 Task: Select option "Only workspace admins" in board deletion restrictions .
Action: Mouse pressed left at (525, 329)
Screenshot: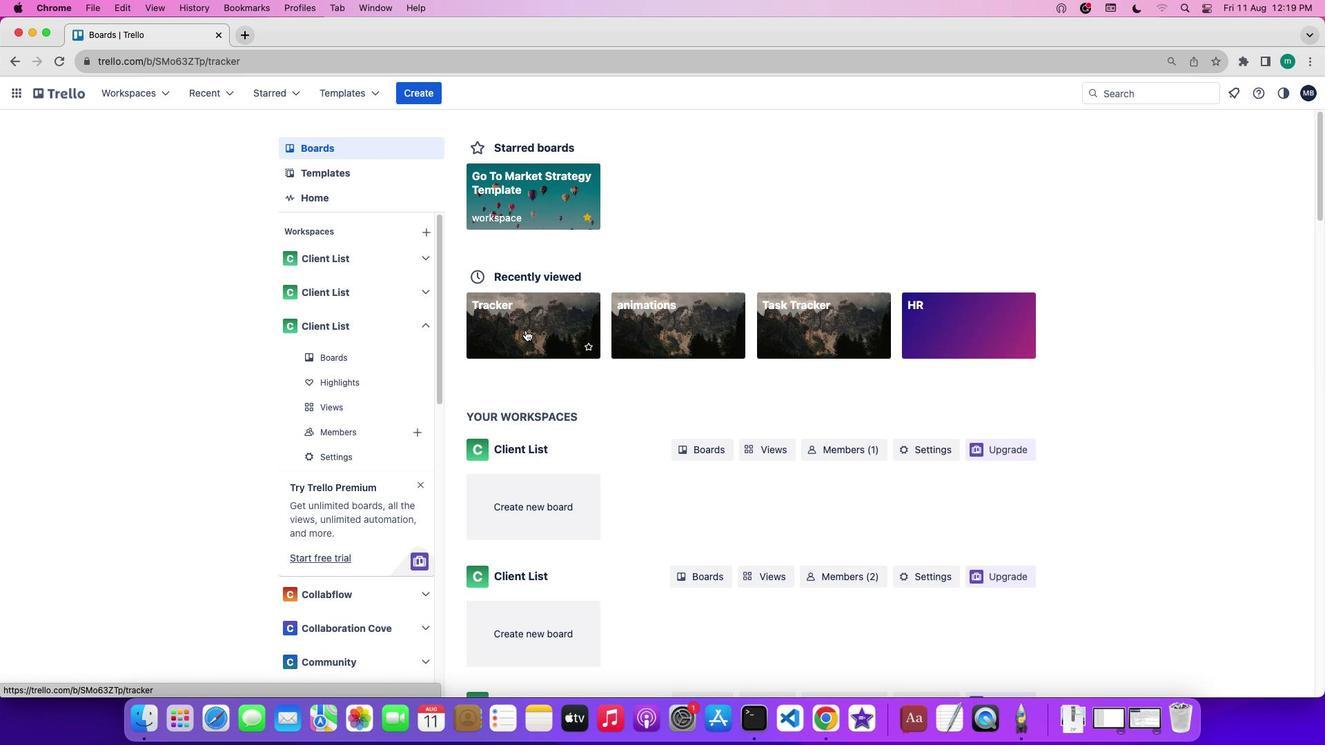 
Action: Mouse moved to (153, 219)
Screenshot: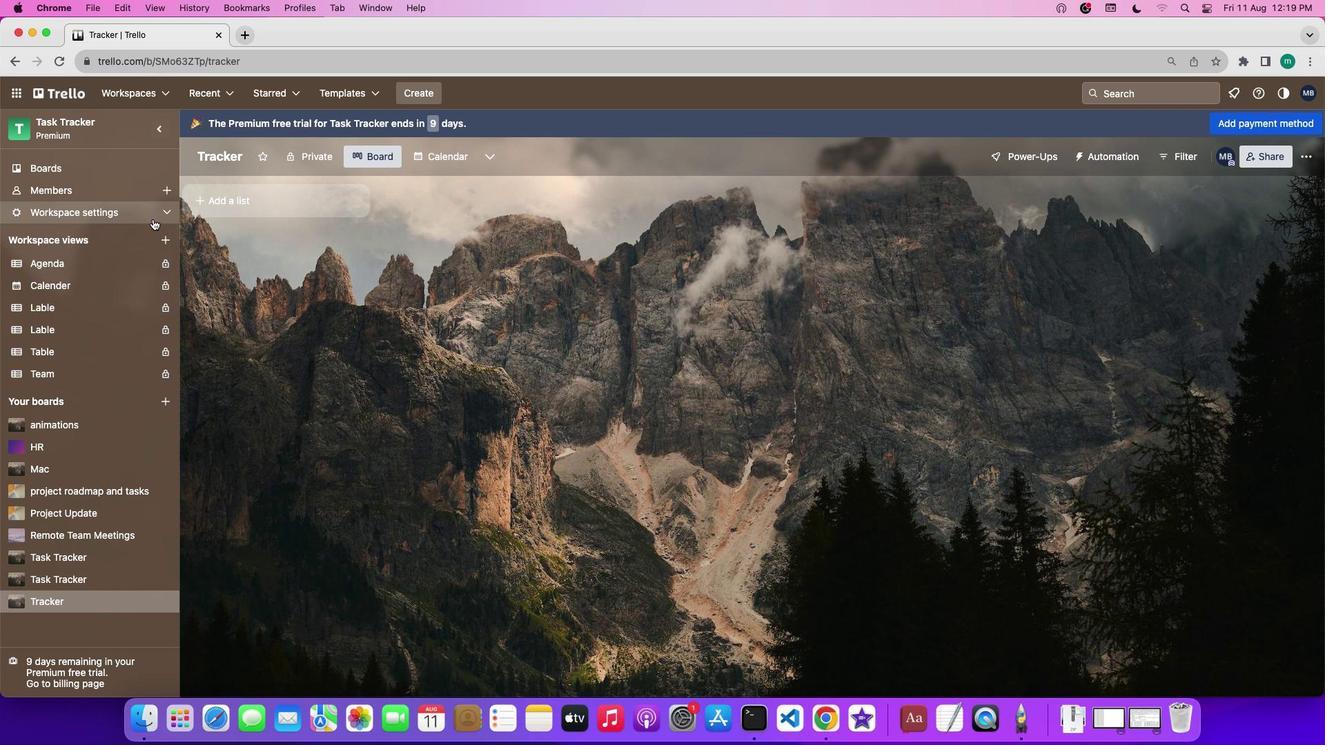 
Action: Mouse pressed left at (153, 219)
Screenshot: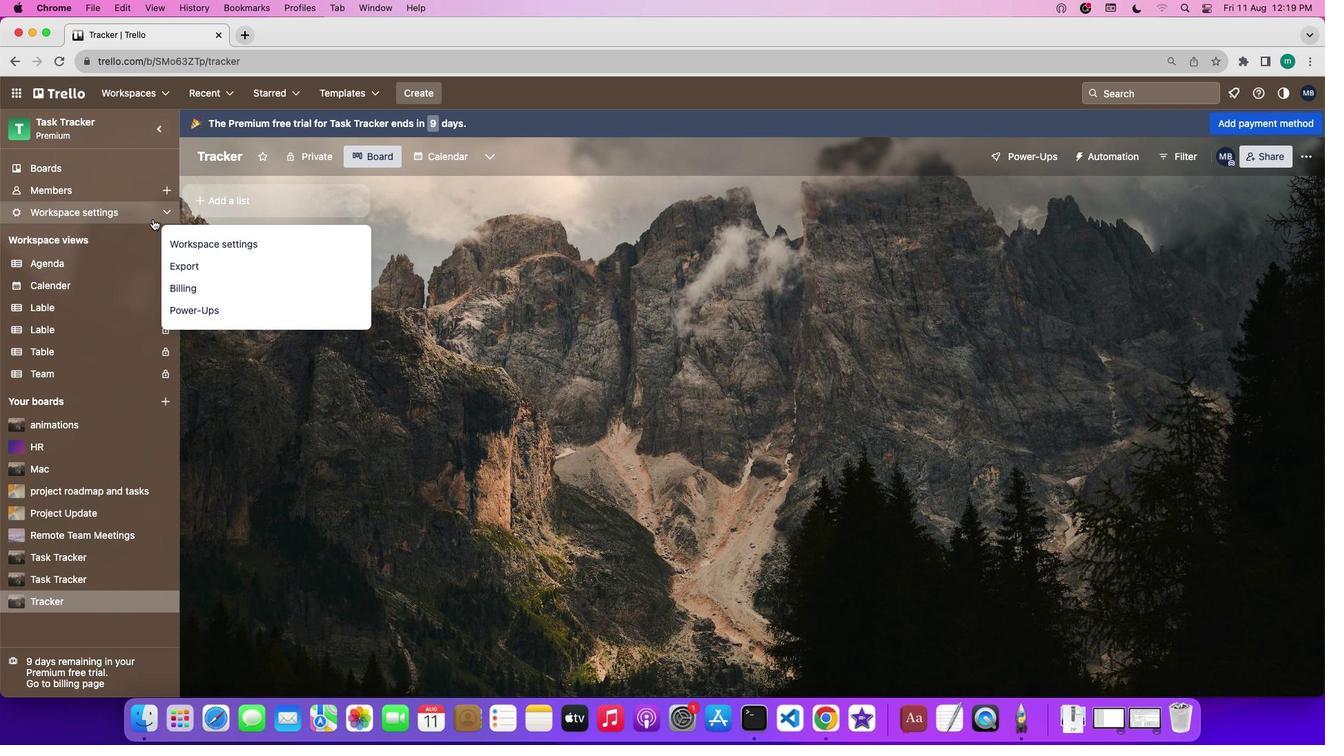 
Action: Mouse moved to (210, 237)
Screenshot: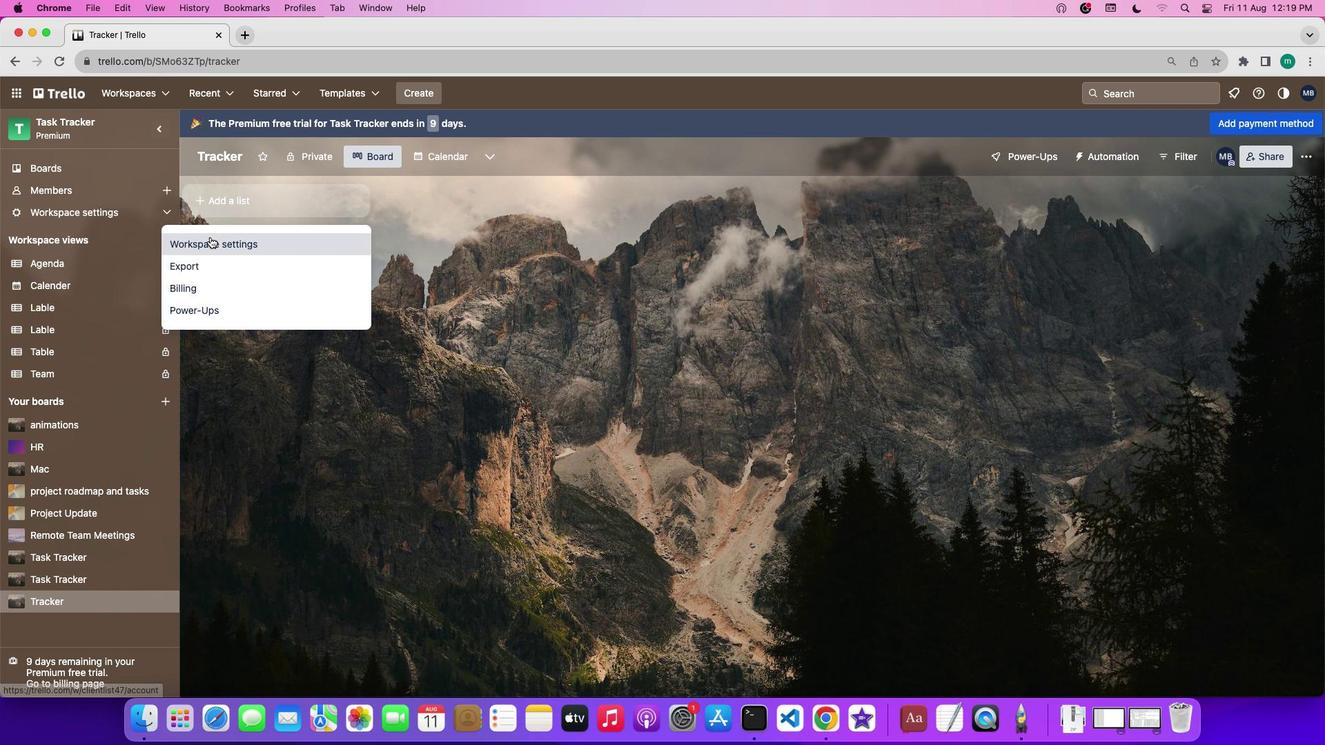 
Action: Mouse pressed left at (210, 237)
Screenshot: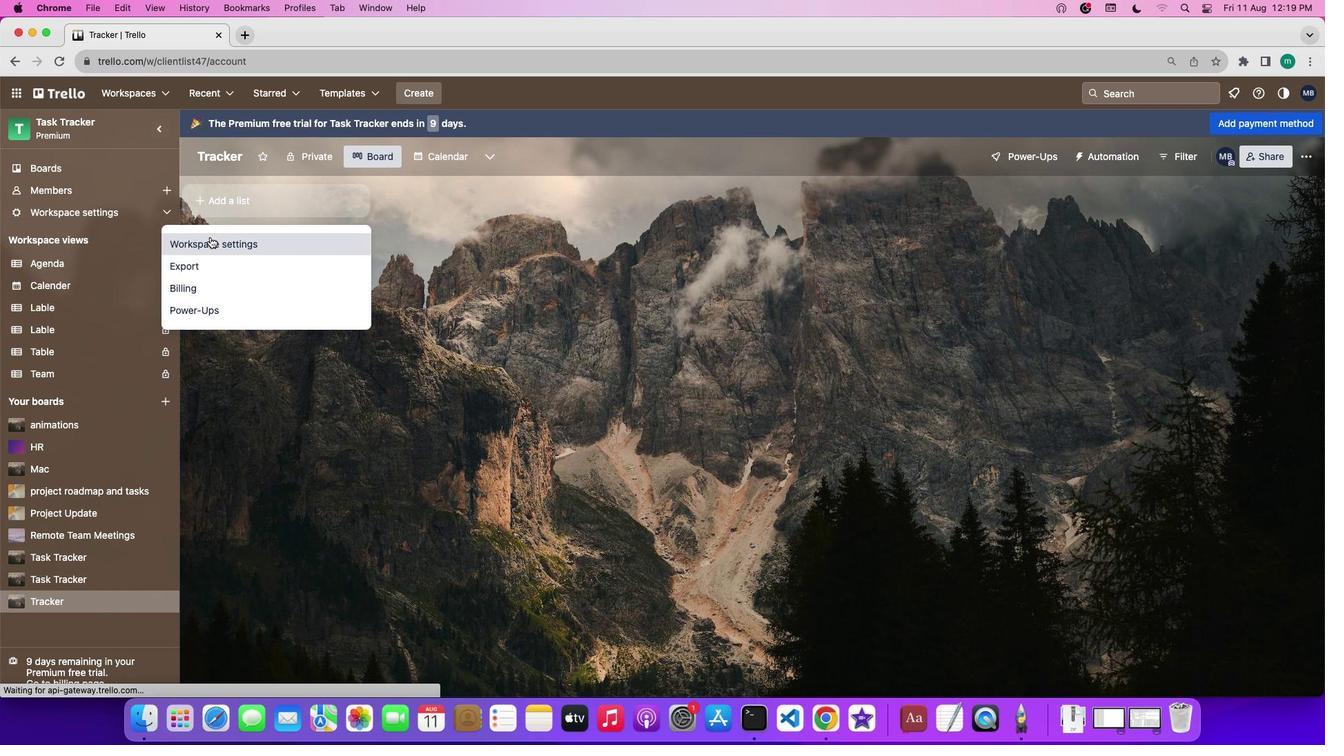 
Action: Mouse moved to (668, 443)
Screenshot: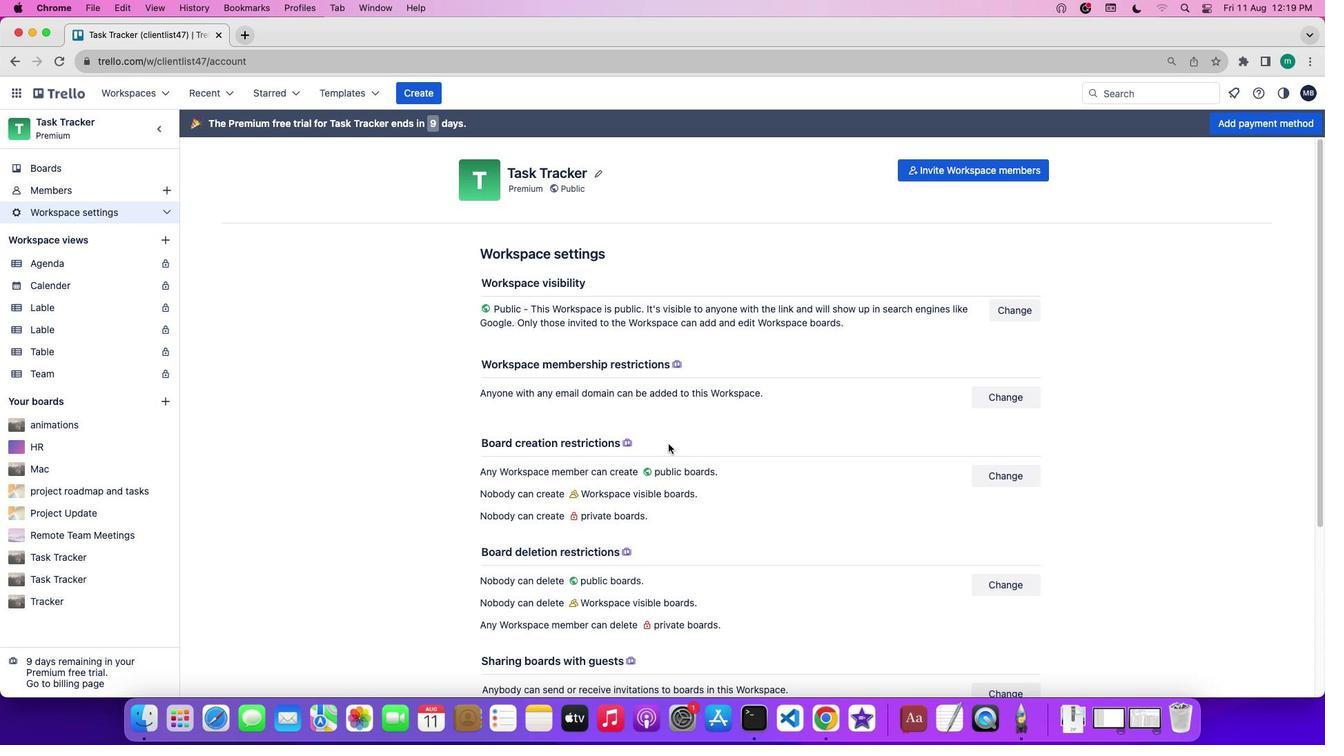 
Action: Mouse scrolled (668, 443) with delta (0, 0)
Screenshot: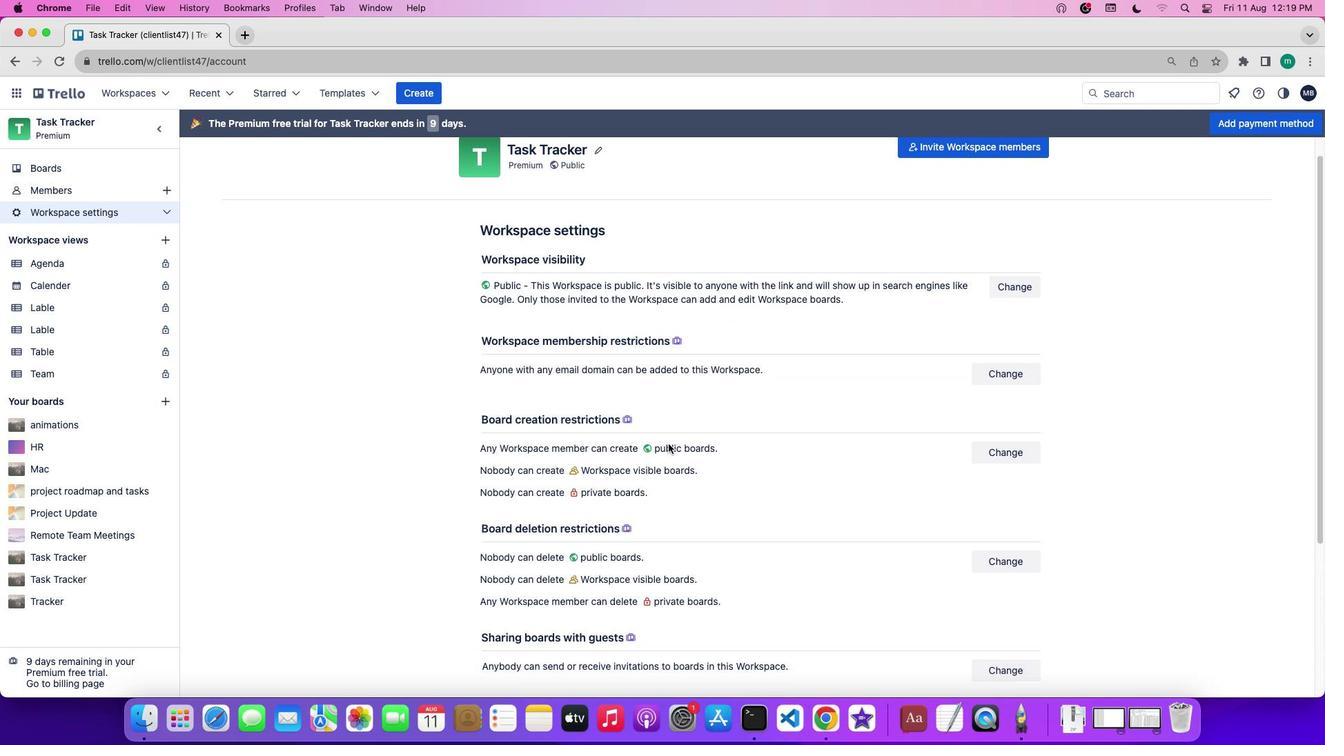 
Action: Mouse scrolled (668, 443) with delta (0, 0)
Screenshot: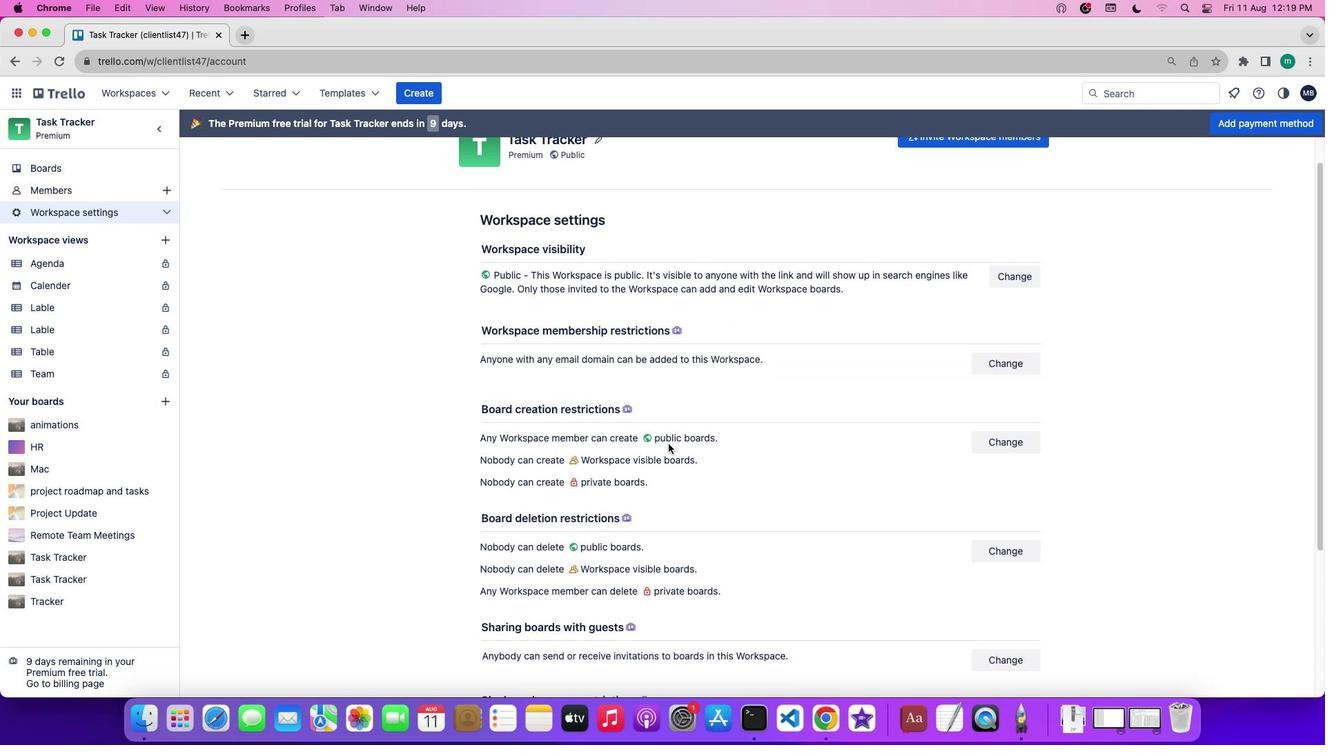 
Action: Mouse scrolled (668, 443) with delta (0, -1)
Screenshot: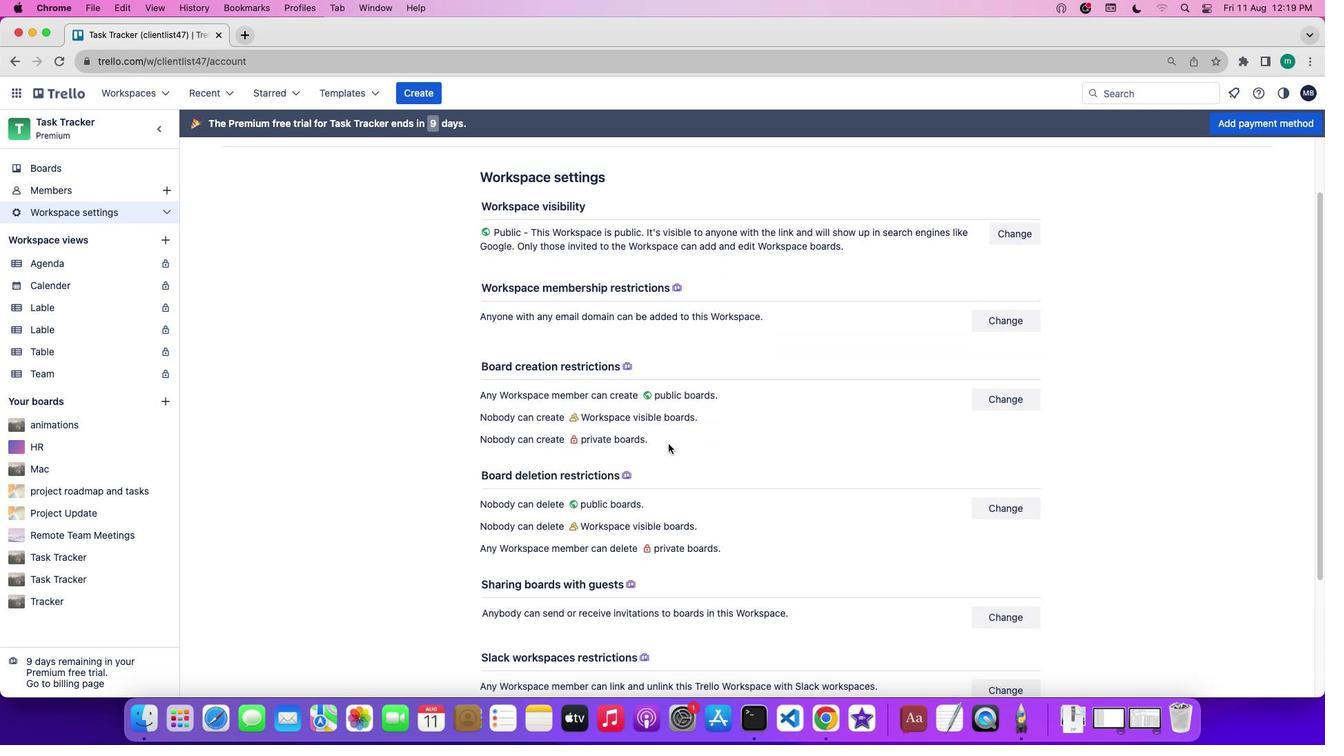 
Action: Mouse scrolled (668, 443) with delta (0, 0)
Screenshot: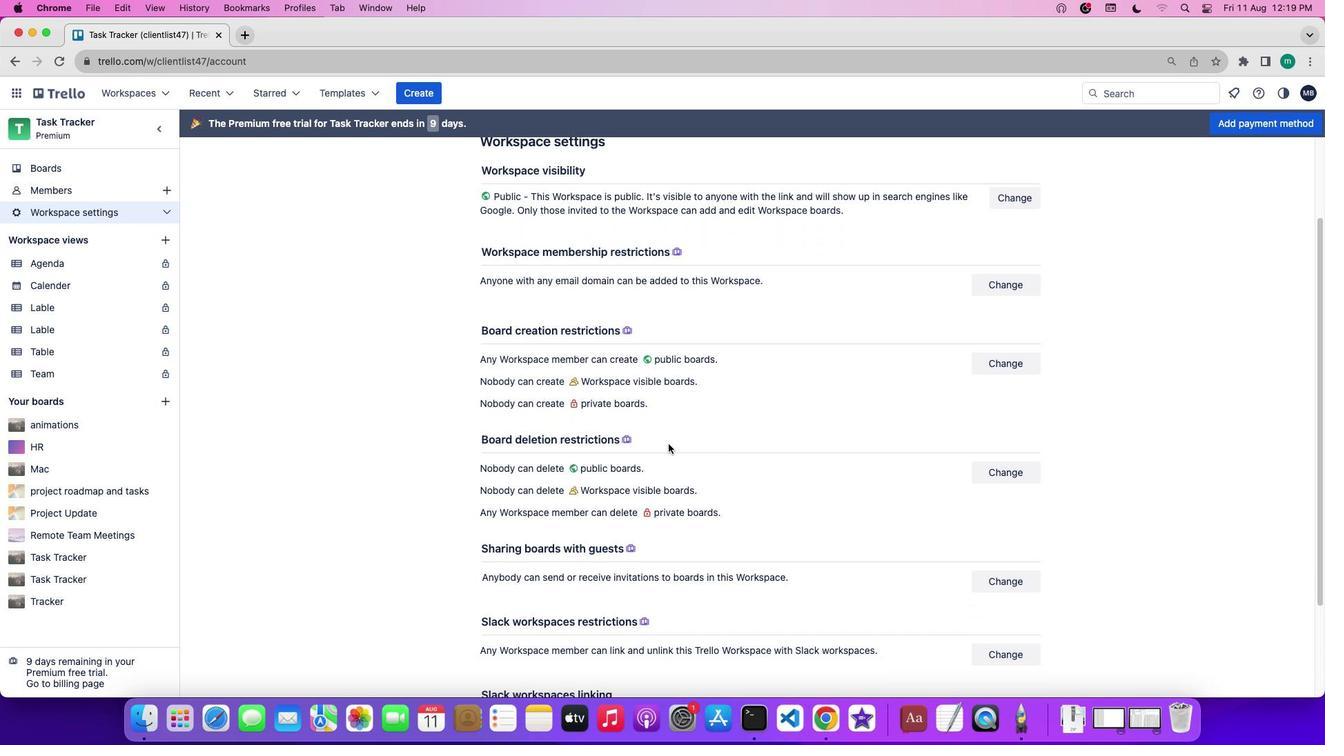 
Action: Mouse scrolled (668, 443) with delta (0, 0)
Screenshot: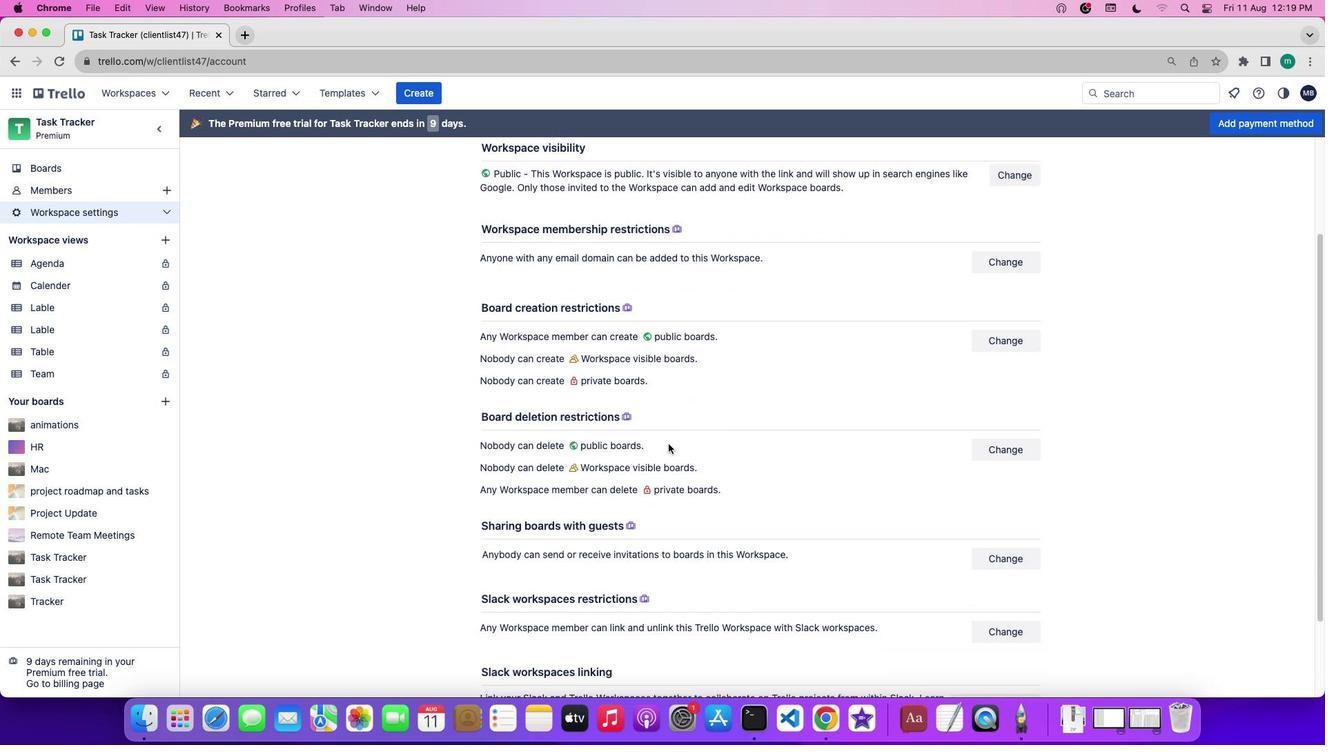 
Action: Mouse scrolled (668, 443) with delta (0, -1)
Screenshot: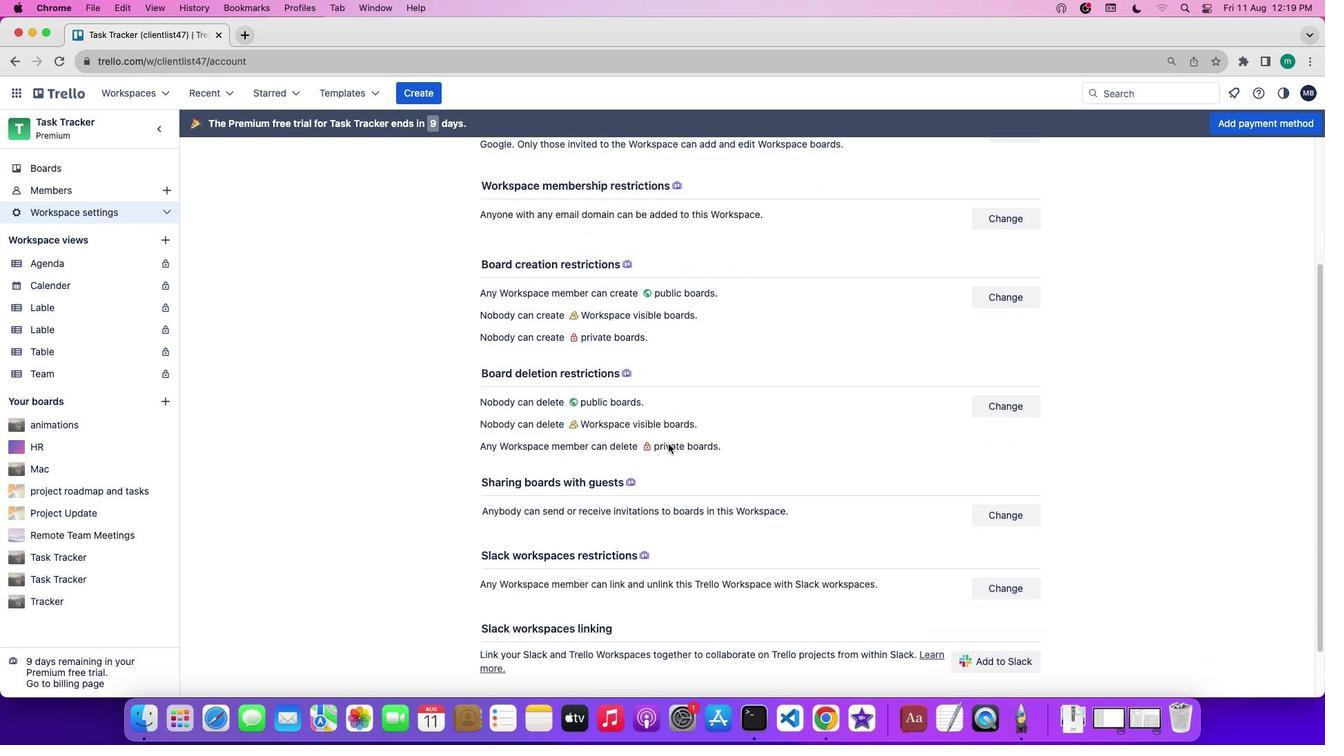 
Action: Mouse moved to (993, 394)
Screenshot: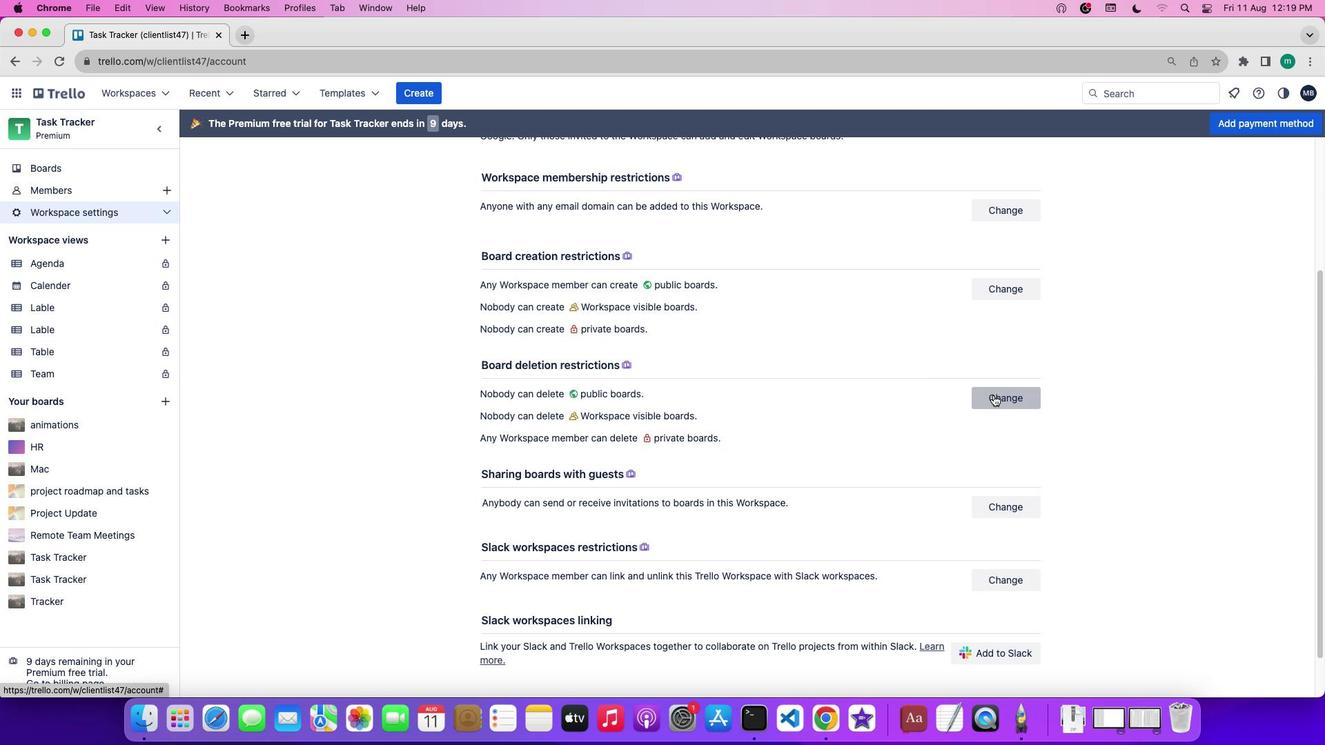 
Action: Mouse pressed left at (993, 394)
Screenshot: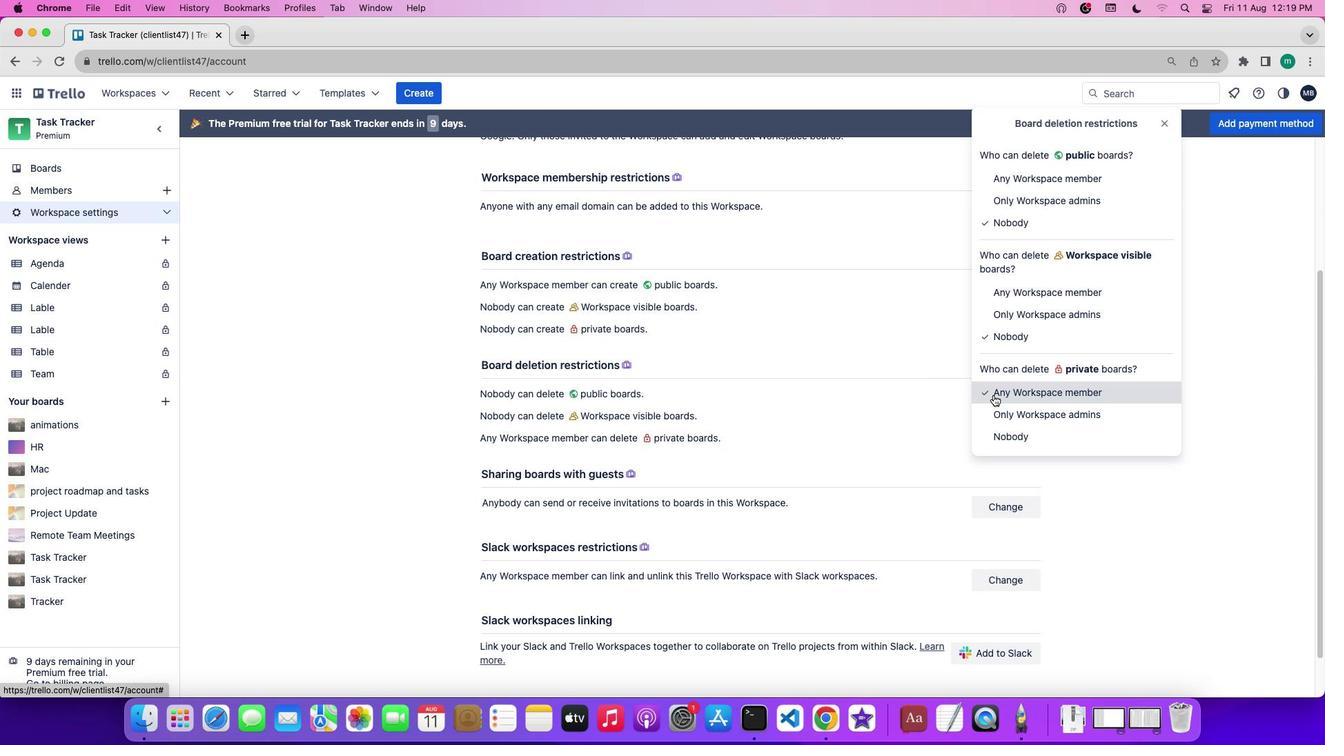 
Action: Mouse moved to (1010, 414)
Screenshot: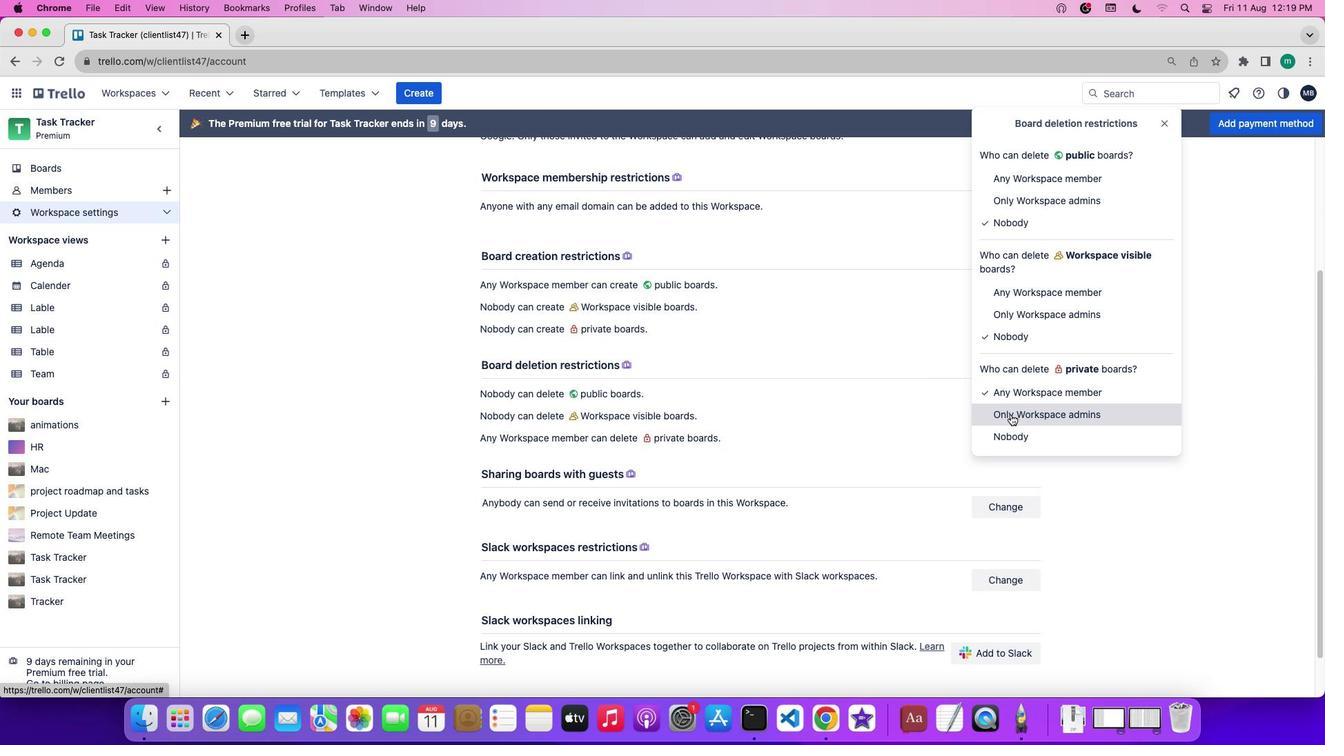 
Action: Mouse pressed left at (1010, 414)
Screenshot: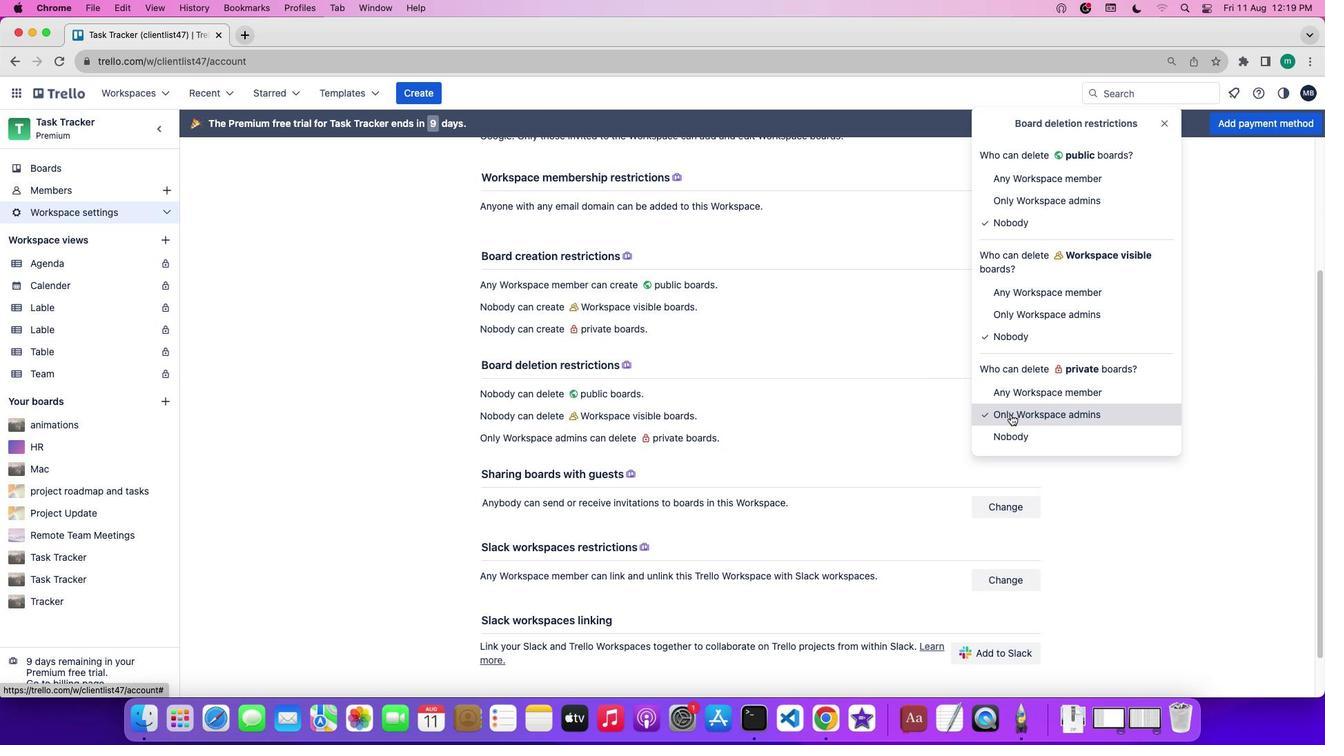 
